 Task: Calculate the area of a trapezoid using a Python program given its bases and height.
Action: Mouse moved to (74, 14)
Screenshot: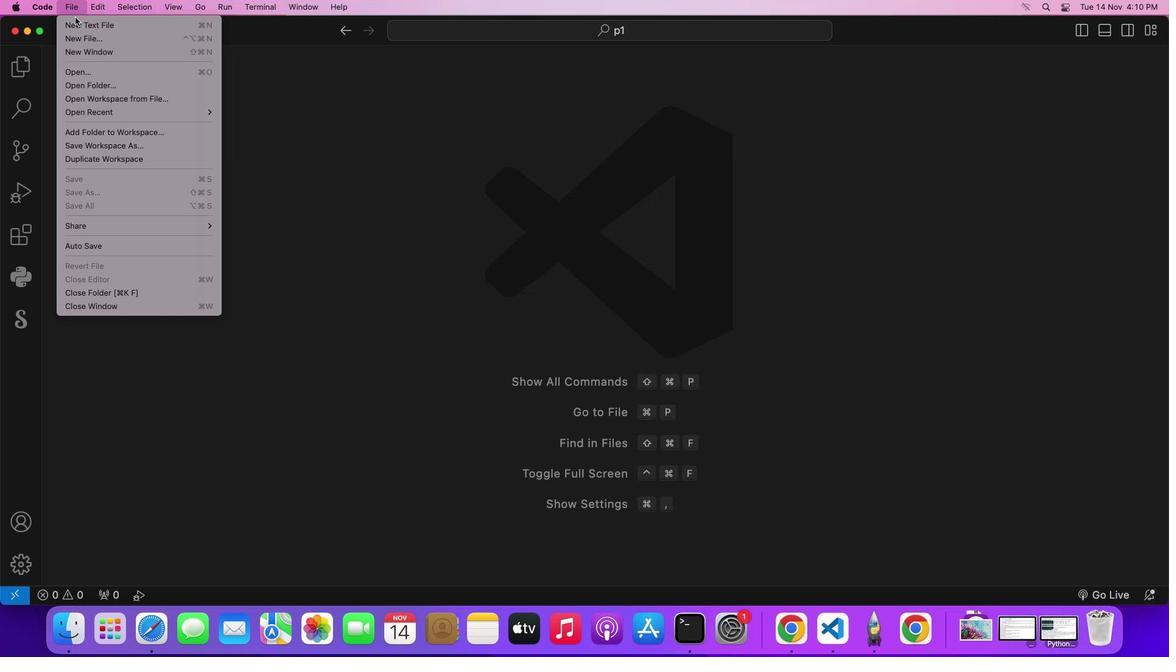 
Action: Mouse pressed left at (74, 14)
Screenshot: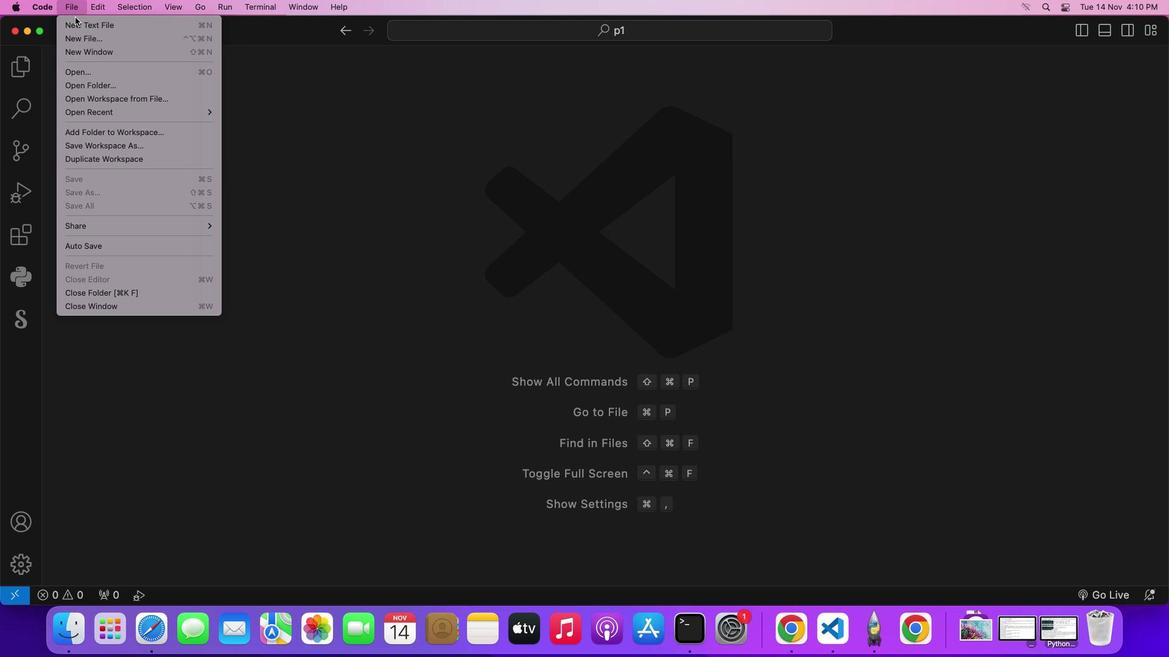 
Action: Mouse moved to (84, 25)
Screenshot: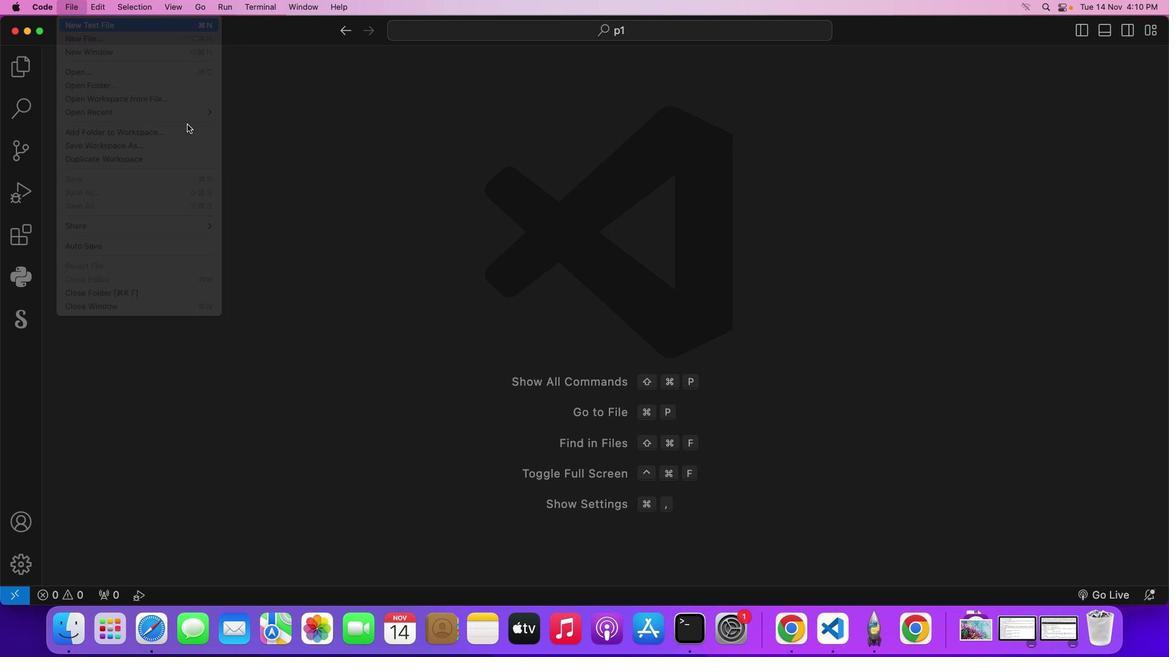 
Action: Mouse pressed left at (84, 25)
Screenshot: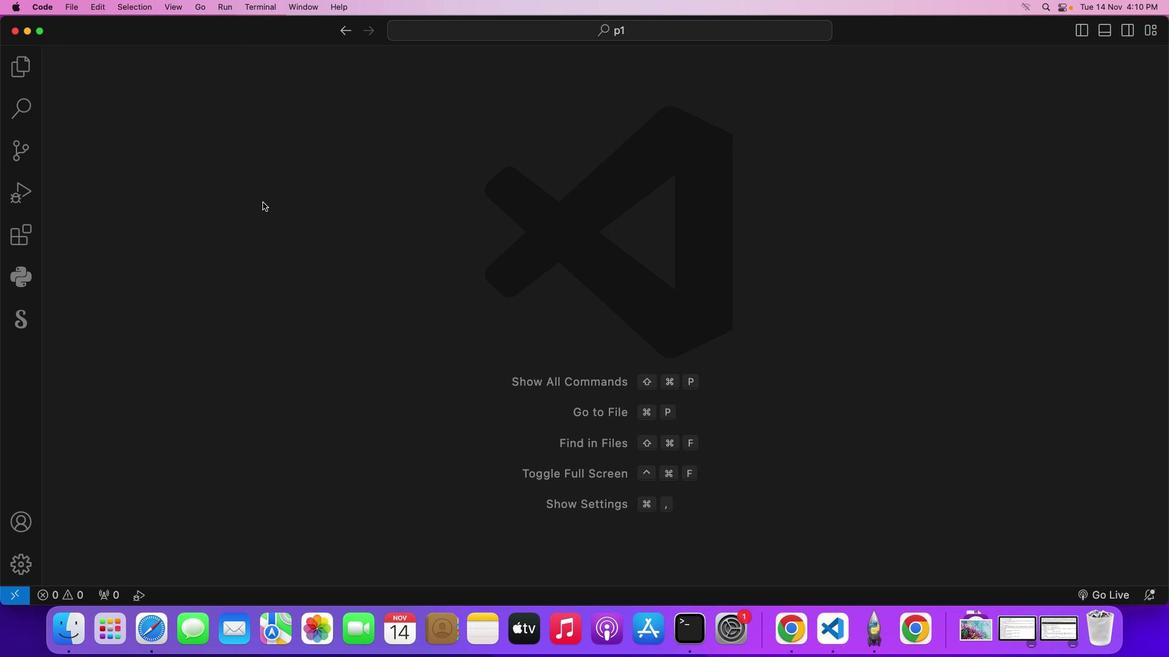 
Action: Mouse moved to (292, 270)
Screenshot: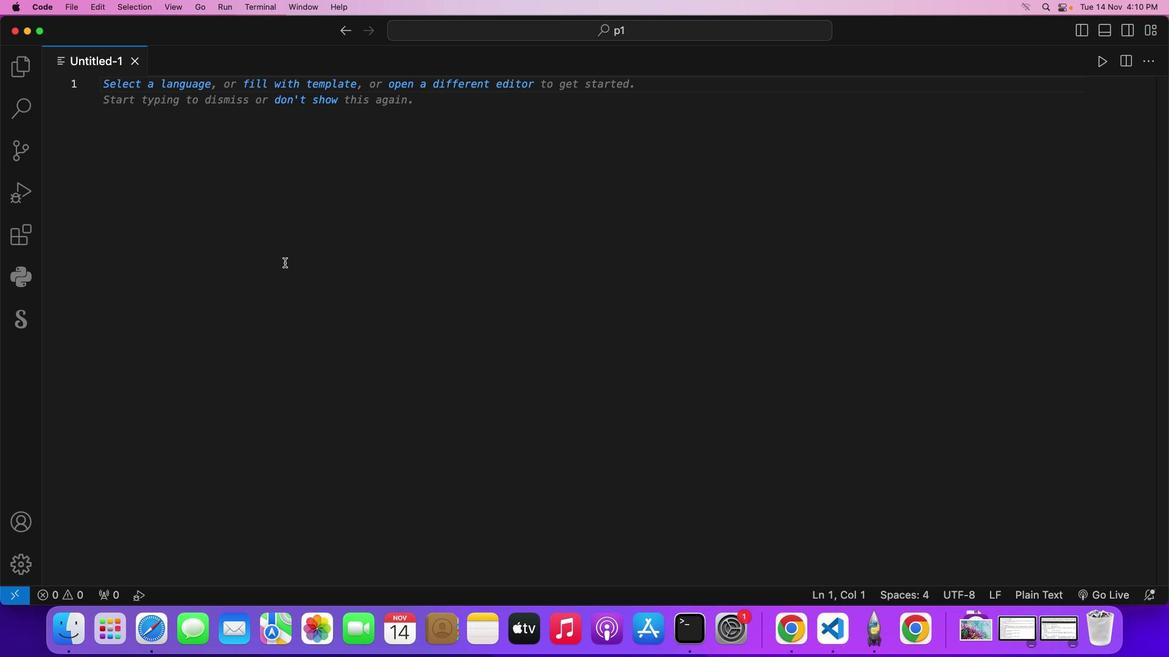 
Action: Key pressed Key.cmd's'
Screenshot: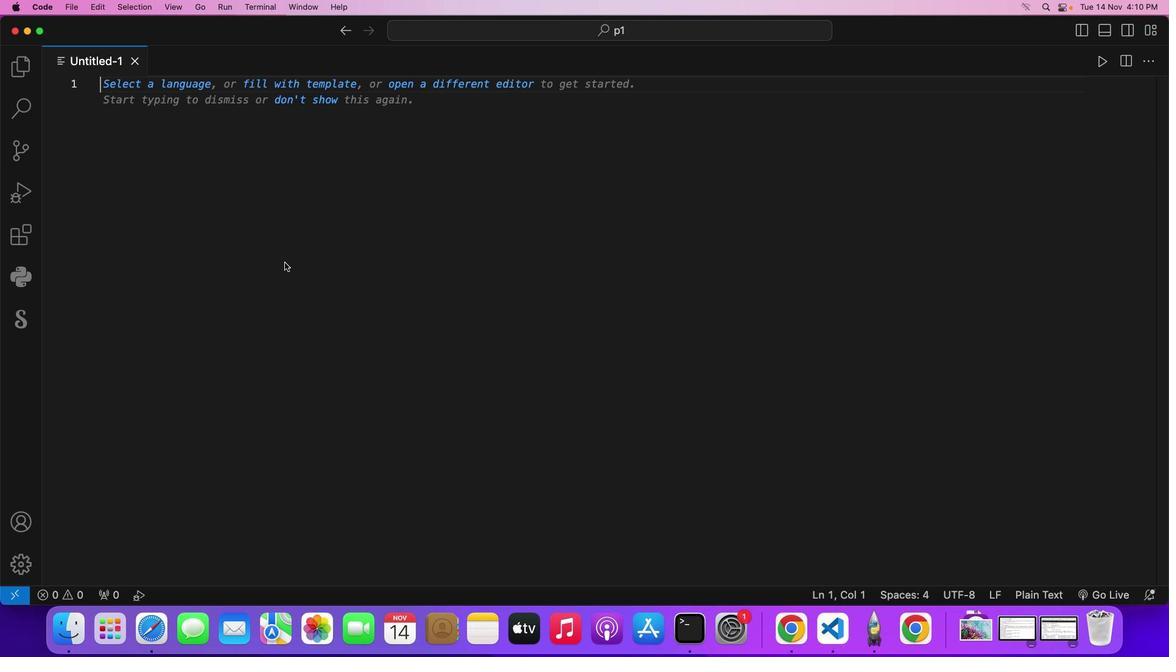 
Action: Mouse moved to (607, 265)
Screenshot: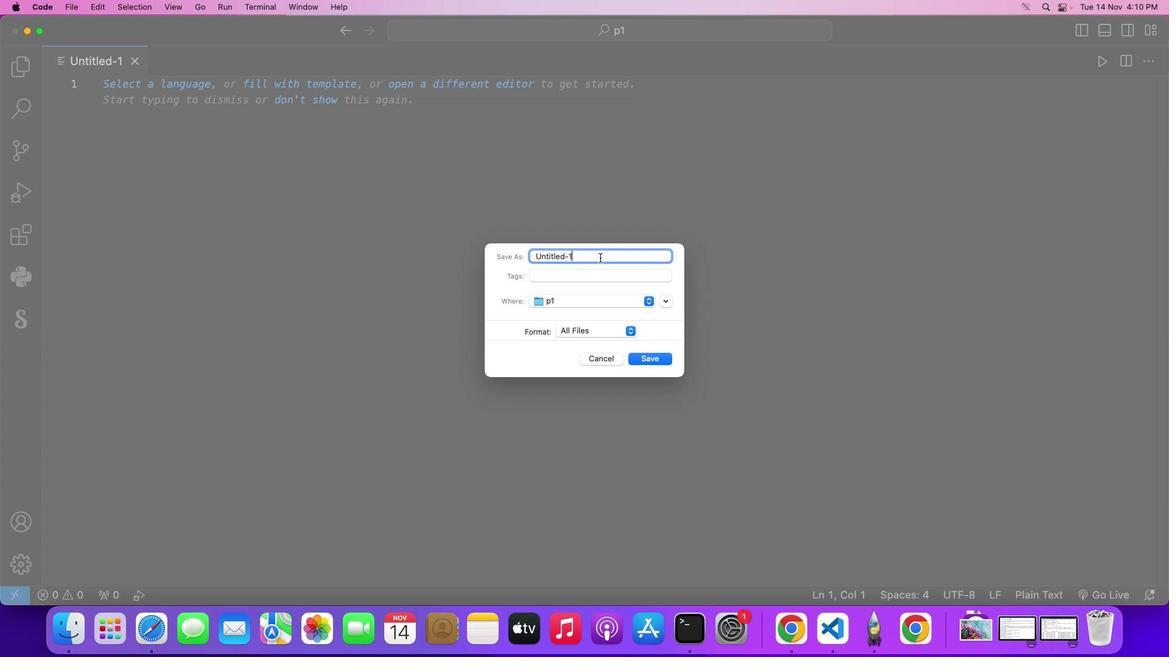 
Action: Mouse pressed left at (607, 265)
Screenshot: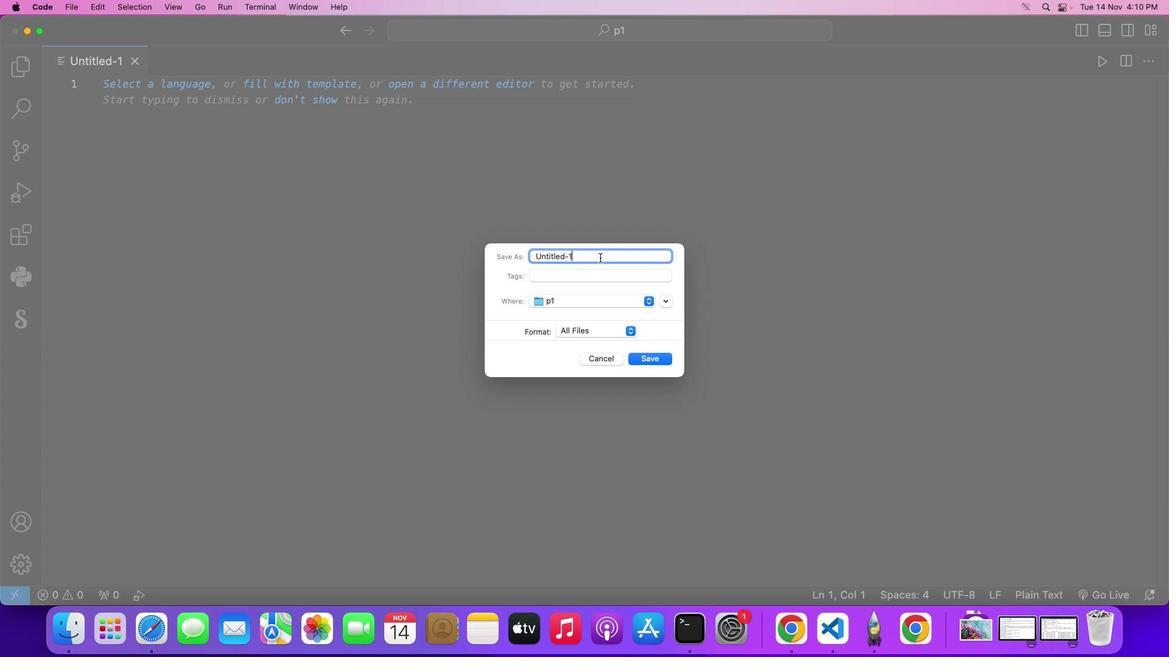 
Action: Key pressed Key.backspaceKey.backspaceKey.backspaceKey.backspaceKey.backspaceKey.backspaceKey.backspaceKey.backspaceKey.backspaceKey.backspace'd''e''m''o''h''.''p''y'Key.enter'd''e''f'Key.space't''r''a''s'Key.backspace'p''e''z''o''i''d'Key.shift_r'_''a''r''e''a'Key.shift_r'(''b''a''s''e''1'','Key.space'b''a''s''e''2'','Key.space'h''e''i''g''h''t'Key.rightKey.shift_r':'Key.enter'a''r''e''a'Key.space'='Key.space'0''.''5'Key.spaceKey.shift_r'*'Key.spaceKey.shift_r'(''b''a''s''e''1'Key.spaceKey.shift_r'+'Key.space'b''a''s''e''2'Key.rightKey.spaceKey.shift_r'*'Key.space'h''e''i''g''h''t'Key.enterKey.enter'r''e''t''u''r''n'Key.space'a''r''e''a'Key.enterKey.enterKey.enterKey.shift_r'#'Key.spaceKey.shift_rKey.shift_r'G''e''t'Key.space'a'Key.backspace'u''s''e''r'Key.space'i''n''p''u''t'Key.space'f''o''r'Key.space't''h''e'Key.space'b''a''s''e'Key.spaceKey.backspace's'Key.space'a''n''d'Key.space'h''e''i''g''h''t'Key.enter'b''a''s''e''1'Key.space'='Key.space'f''l''o''a''t'Key.shift_r'(''i''n''p''u''t'Key.shift_r'('Key.shift_r'"'Key.shift_r'E''n''t''e''r'Key.space't''h''e'Key.space'l''e''n''g''t''h'Key.space'o''f'Key.space't''h''e'Key.space'f''i''r''s''t'Key.space'b''a''s''e'Key.spaceKey.backspaceKey.shift_r':'Key.spaceKey.rightKey.rightKey.rightKey.enter'b''a''s''e''2'Key.space'='Key.space'f''l''o''a''t'Key.shift_r'(''i''n''p''u''t'Key.shift_r'('Key.shift_r'"'Key.shift_r'E''n''t''e''r'Key.space't''h''e'Key.space'l''e''n''g''t''h'Key.space'o''f'Key.space't''h''e'Key.space's''e''c''o''n''d'Key.space'b''a''s''e'Key.shift_r':'Key.spaceKey.rightKey.rightKey.rightKey.enter'h''e''i''g''h''t'Key.space'='Key.space'f''l''o''a''t'Key.shift_r'(''i''n''p''u''t'Key.shift_r'('Key.shift_r'"'Key.shift_r'E''n''t''e''r'Key.space't''h''e'Key.space'h''e''i''g''h''t'Key.shift_r':'Key.spaceKey.rightKey.rightKey.rightKey.enterKey.enterKey.shift_r'#'Key.spaceKey.shift_r'C''a''l''c''u''l''a''t''e'Key.space't'Key.backspace'a''n''d'Key.space'p''r''i''n''t'Key.space't''h''e'Key.space'a''r''e''a'Key.enter'a''r''e''a'Key.space'='Key.space't''r''a'Key.enterKey.shift_r'(''b''a''s''w'Key.backspace'e''1'','Key.space'b''a''s''e''2'','Key.space'h''e''i''g''t''h'Key.backspaceKey.backspace'h''t'Key.rightKey.enter'p''r''i''n''t'Key.shift_r'(''f'Key.shift_r'"'Key.shift_r'T''h''e'Key.space'a''r''e''a'Key.space'o''f'Key.space't''h''e'Key.space't''r''a''p''e''x''z'Key.backspaceKey.backspace'z''o''i''d'Key.space'i''d'Key.backspace's'Key.shift_r':'Key.spaceKey.spaceKey.backspaceKey.shift_r'{''a''r''e''a'Key.rightKey.rightKey.rightKey.enterKey.enterKey.enter
Screenshot: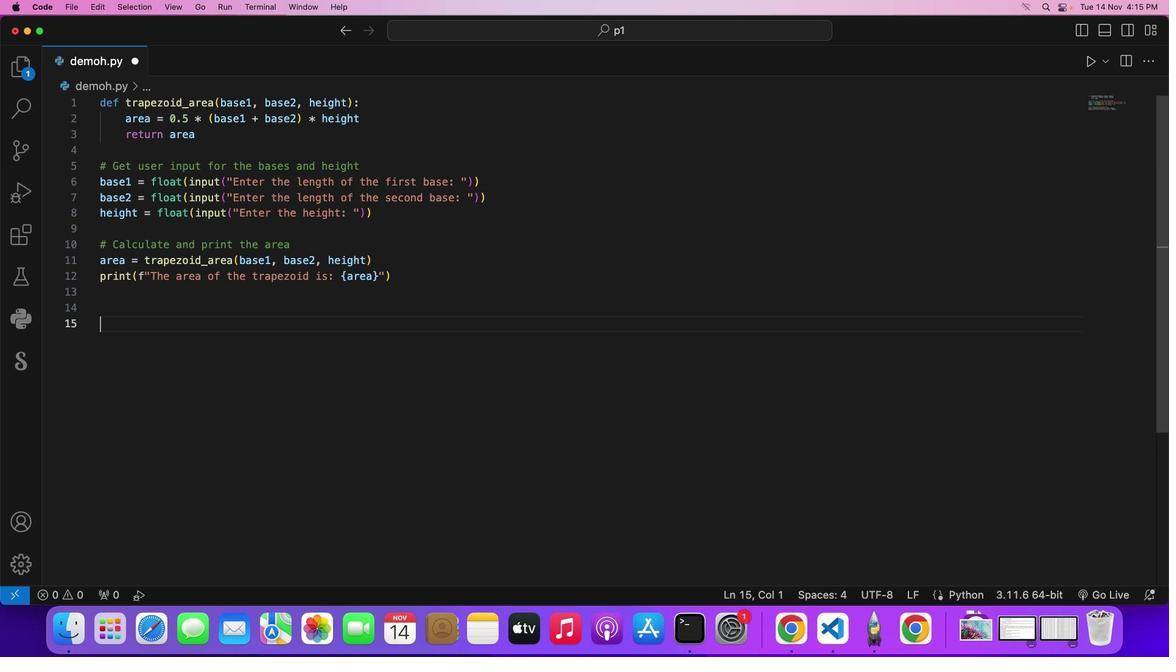 
Action: Mouse moved to (1093, 81)
Screenshot: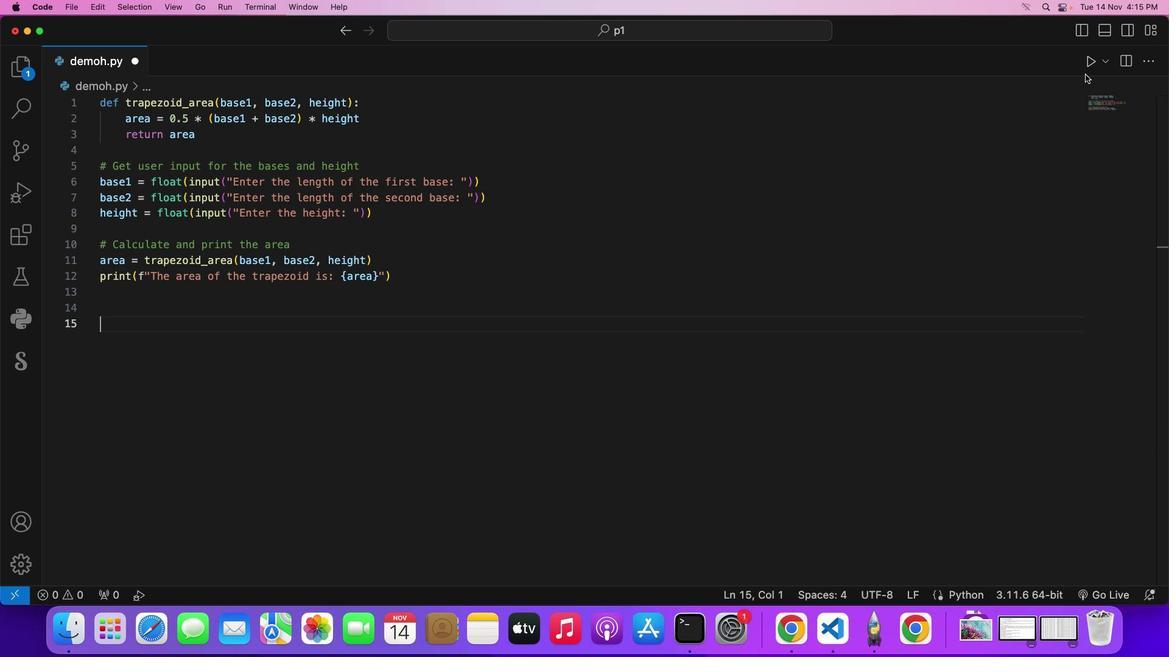 
Action: Key pressed Key.cmd's'
Screenshot: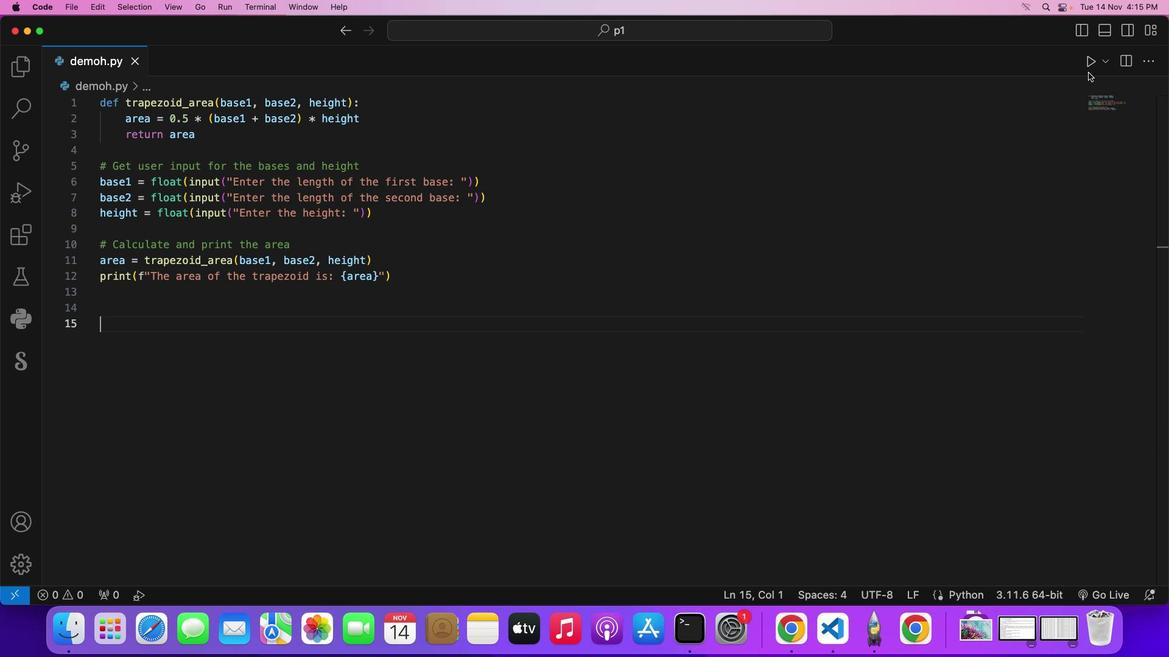 
Action: Mouse moved to (1096, 80)
Screenshot: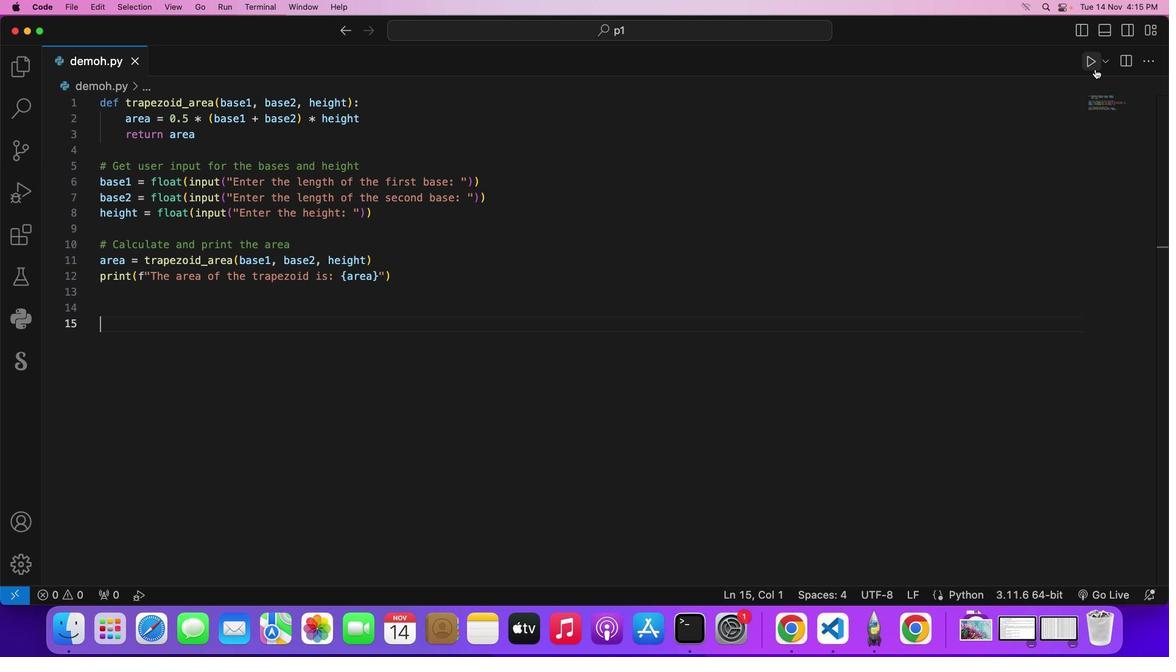 
Action: Key pressed Key.cmd
Screenshot: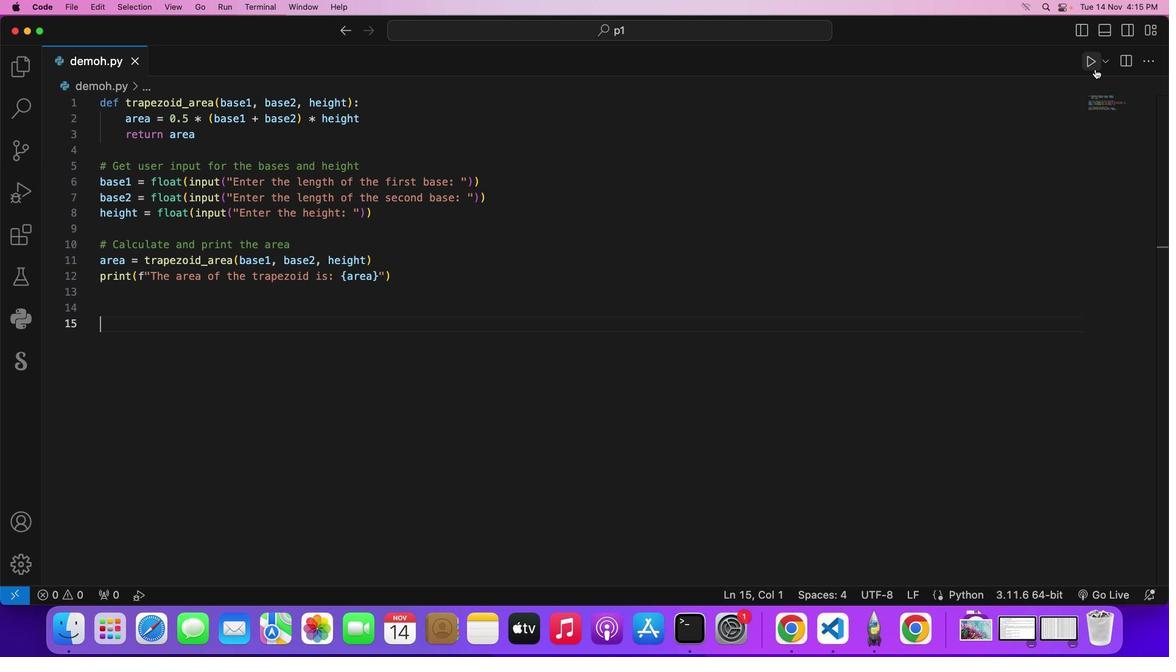 
Action: Mouse moved to (1096, 78)
Screenshot: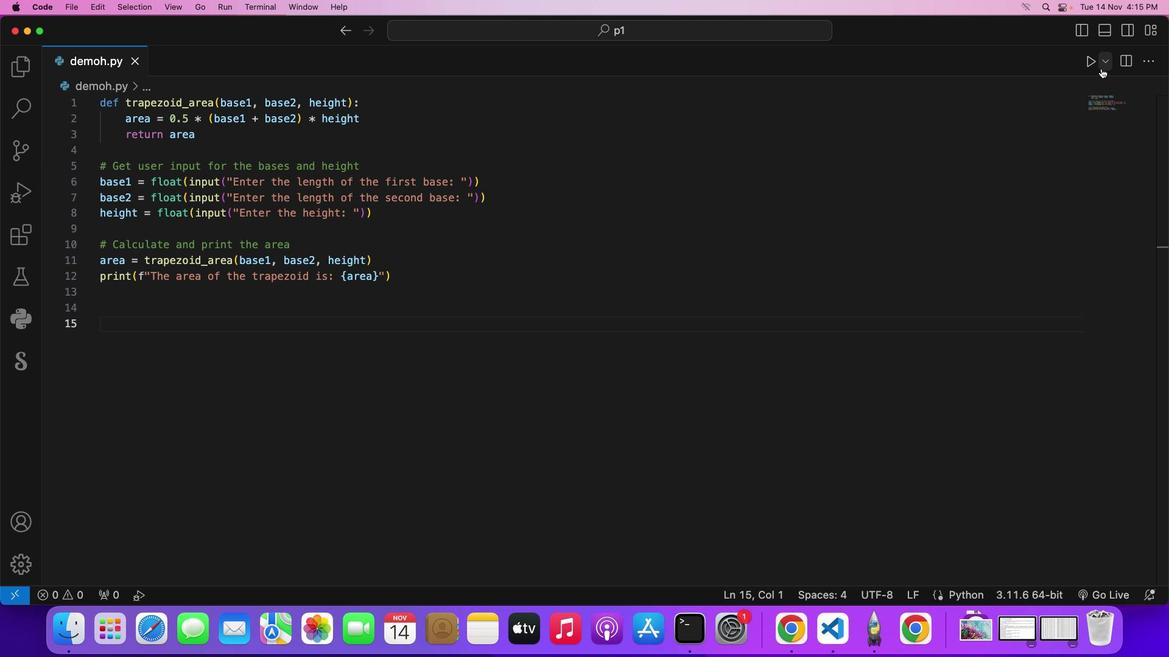 
Action: Key pressed 's'
Screenshot: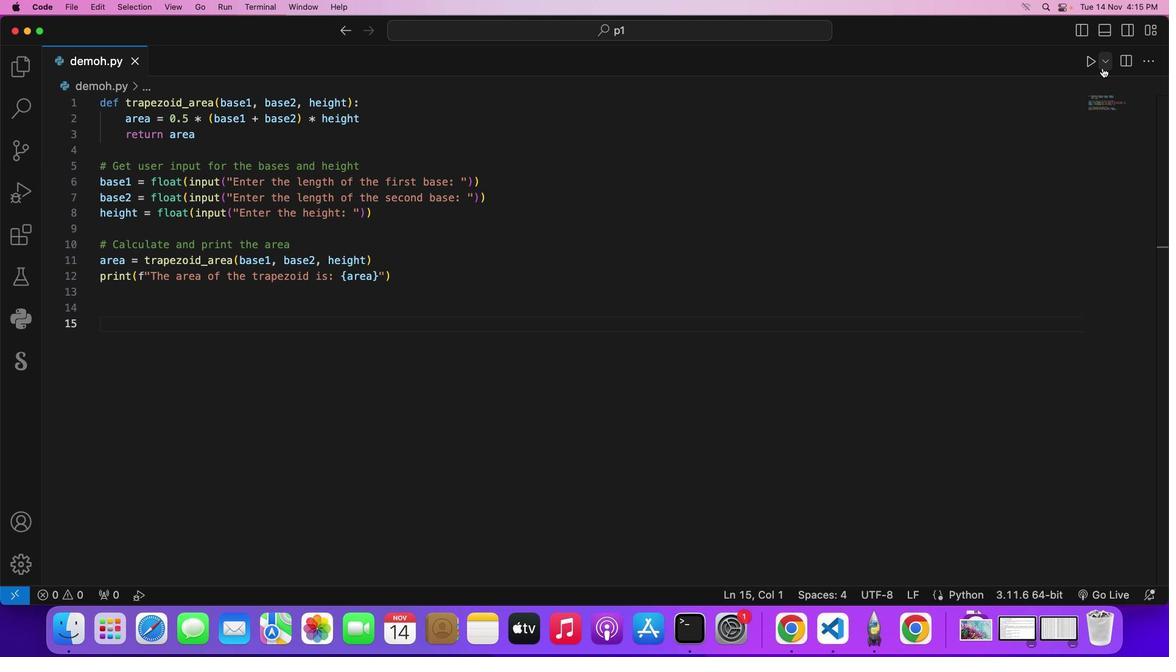 
Action: Mouse moved to (1111, 74)
Screenshot: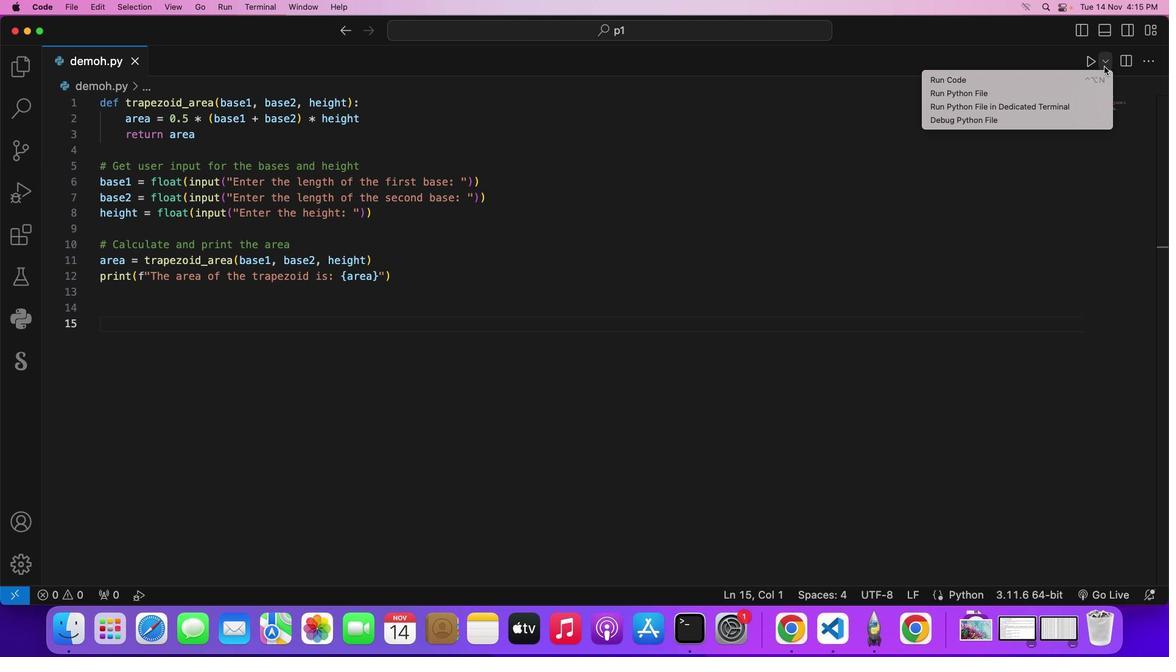 
Action: Mouse pressed left at (1111, 74)
Screenshot: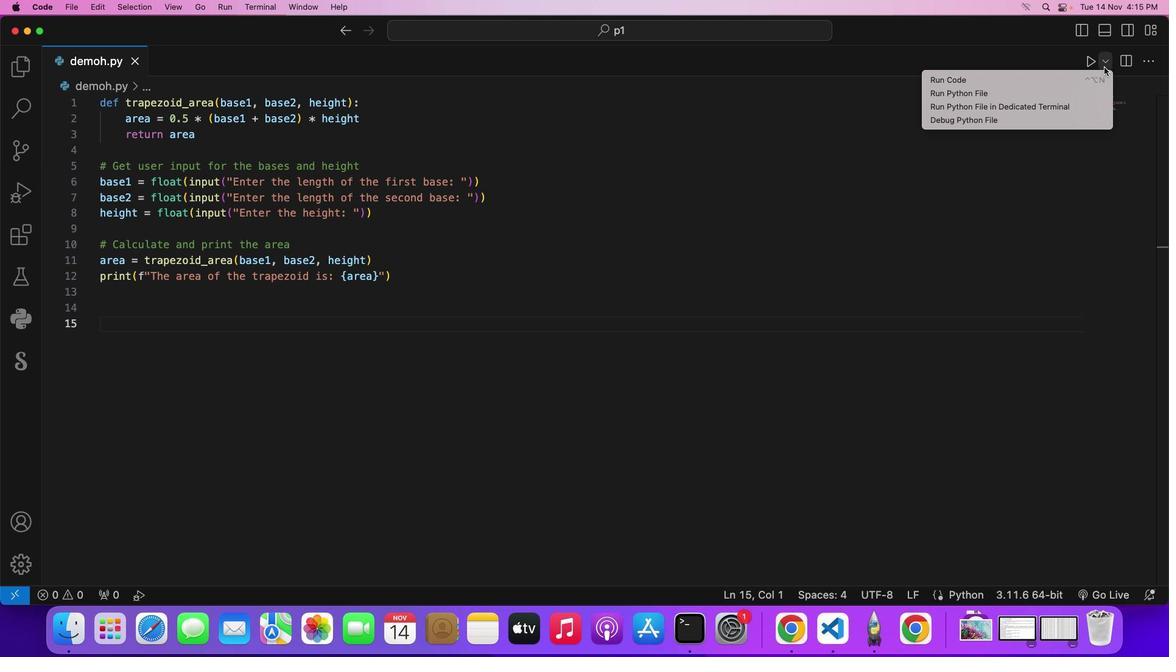 
Action: Mouse moved to (1082, 98)
Screenshot: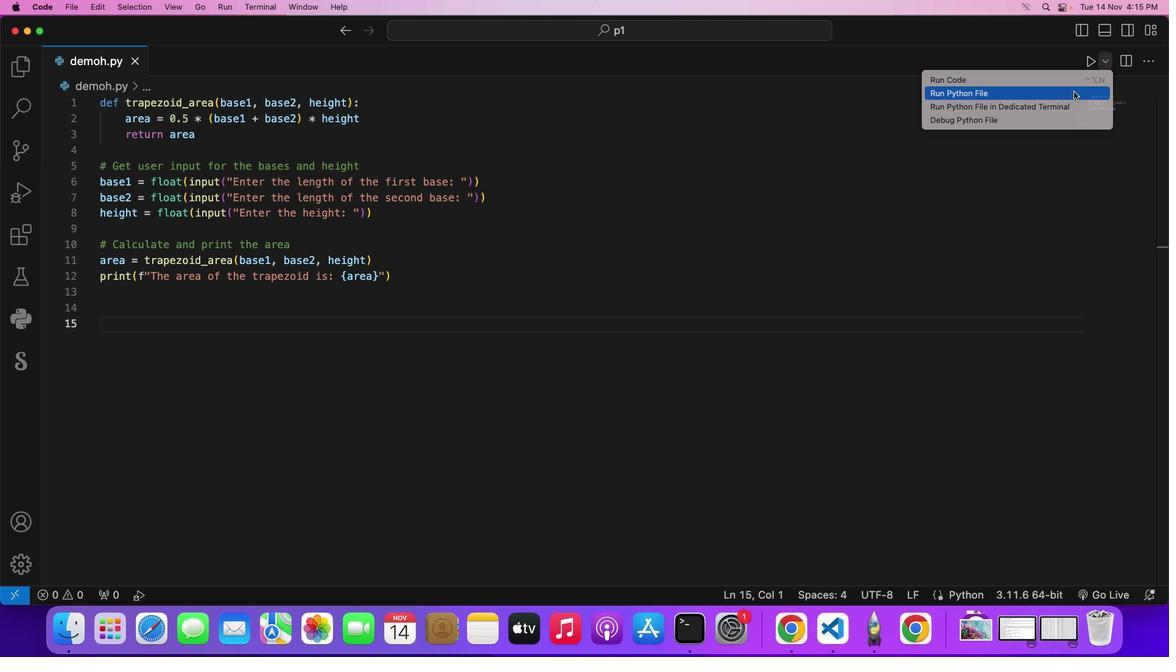
Action: Mouse pressed left at (1082, 98)
Screenshot: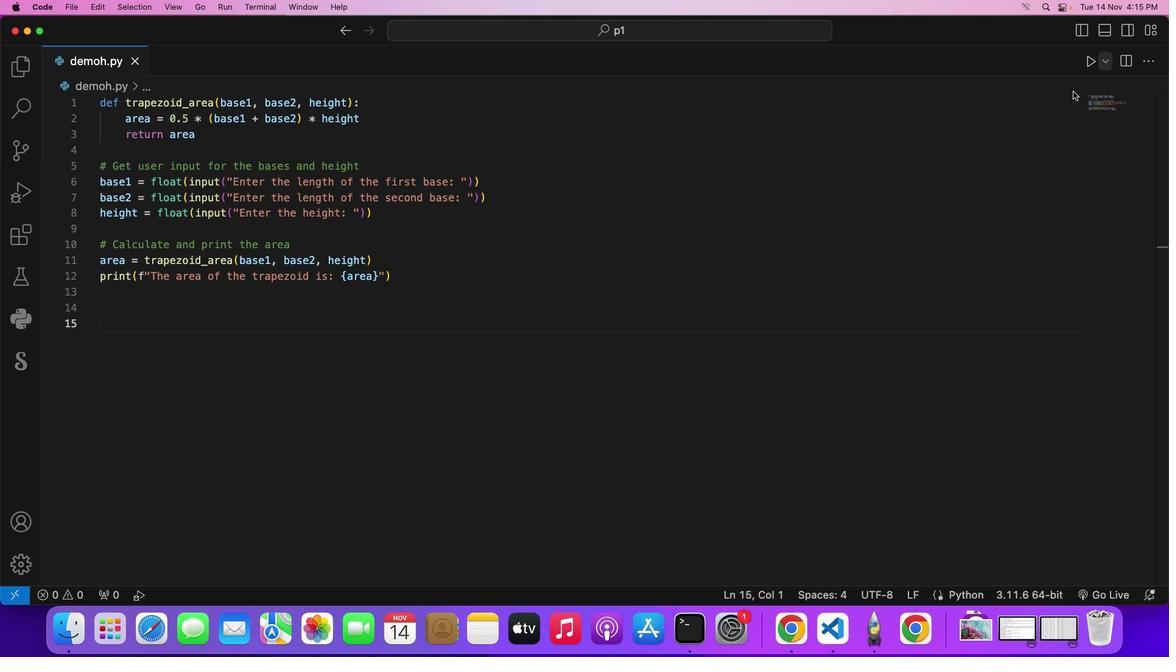 
Action: Mouse moved to (318, 285)
Screenshot: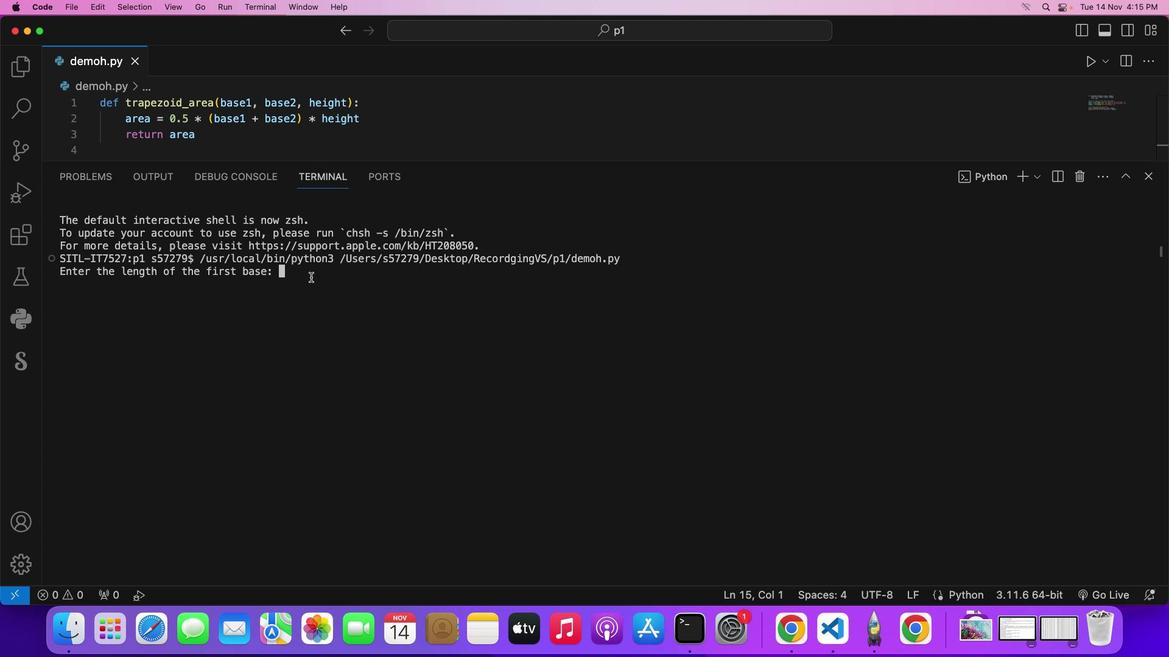 
Action: Mouse pressed left at (318, 285)
Screenshot: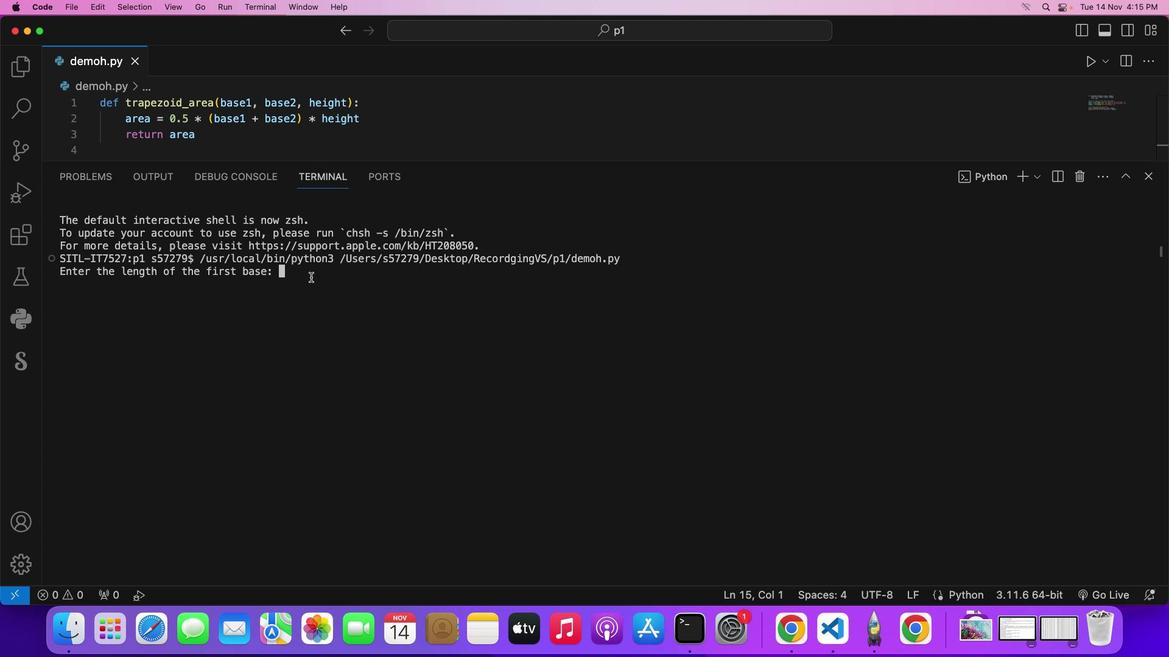 
Action: Key pressed '1''2'Key.enter'1''3'Key.enter'2''2'Key.enter
Screenshot: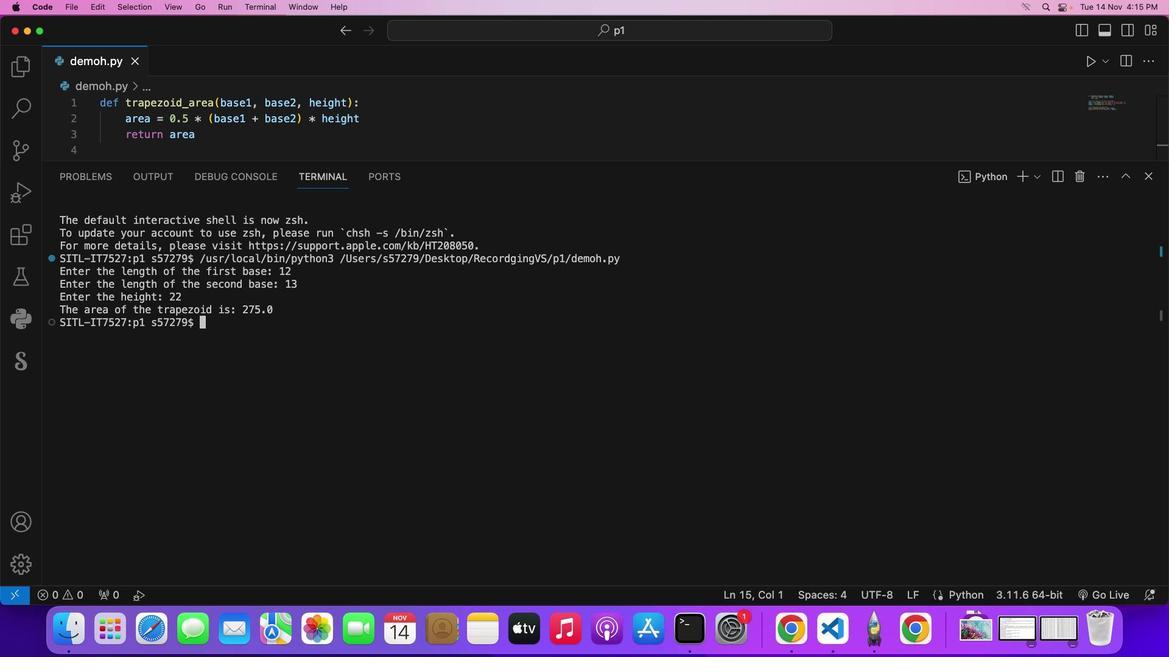 
